 Task: Create New Employee with Employee Name: Colton Mitchell, Address Line1: 669 Homewood Street, Address Line2: Glen Burnie, Address Line3:  MD 21060, Cell Number: 929504-2162_x000D_

Action: Mouse moved to (185, 33)
Screenshot: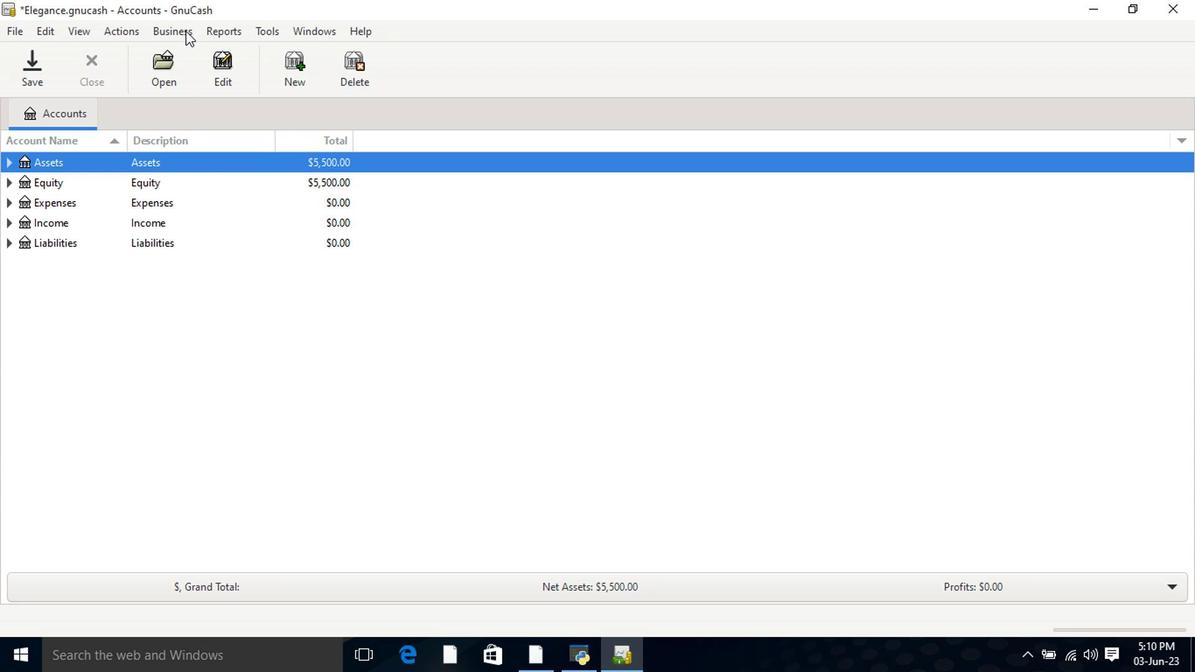 
Action: Mouse pressed left at (185, 33)
Screenshot: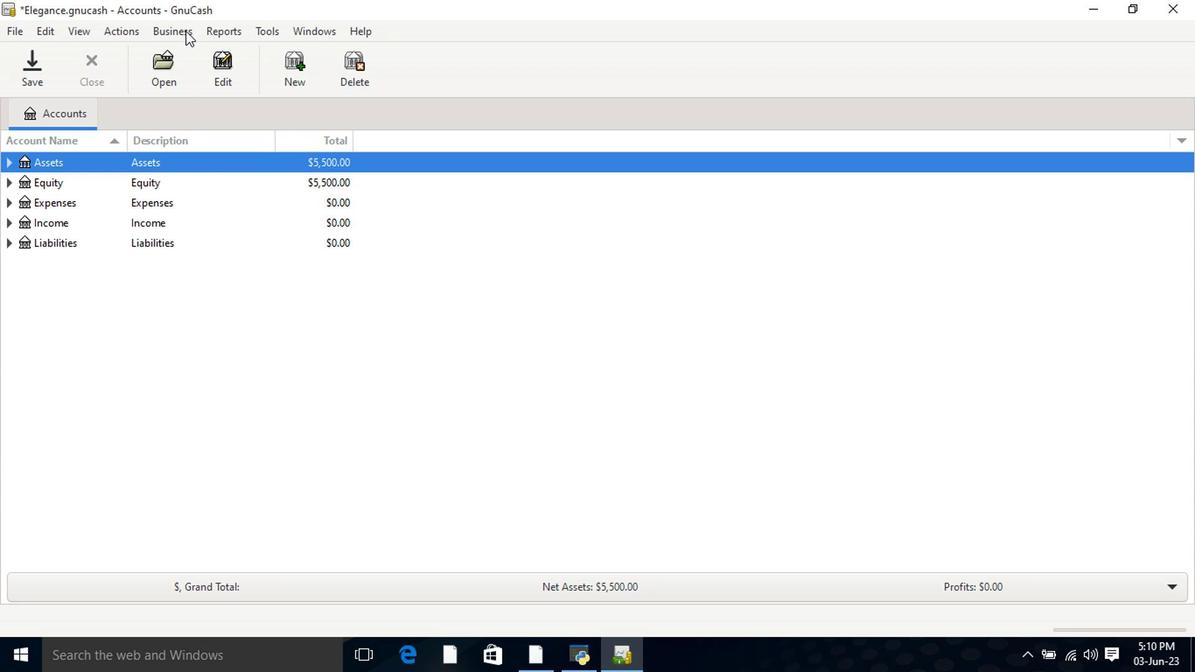 
Action: Mouse moved to (189, 103)
Screenshot: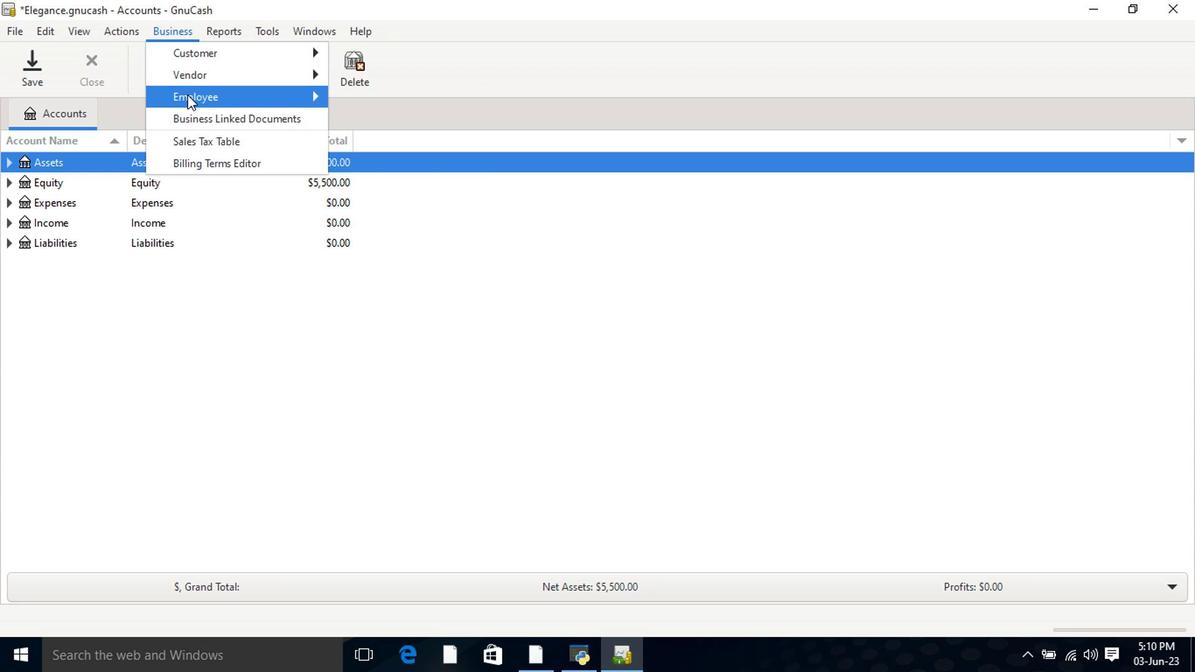 
Action: Mouse pressed left at (189, 103)
Screenshot: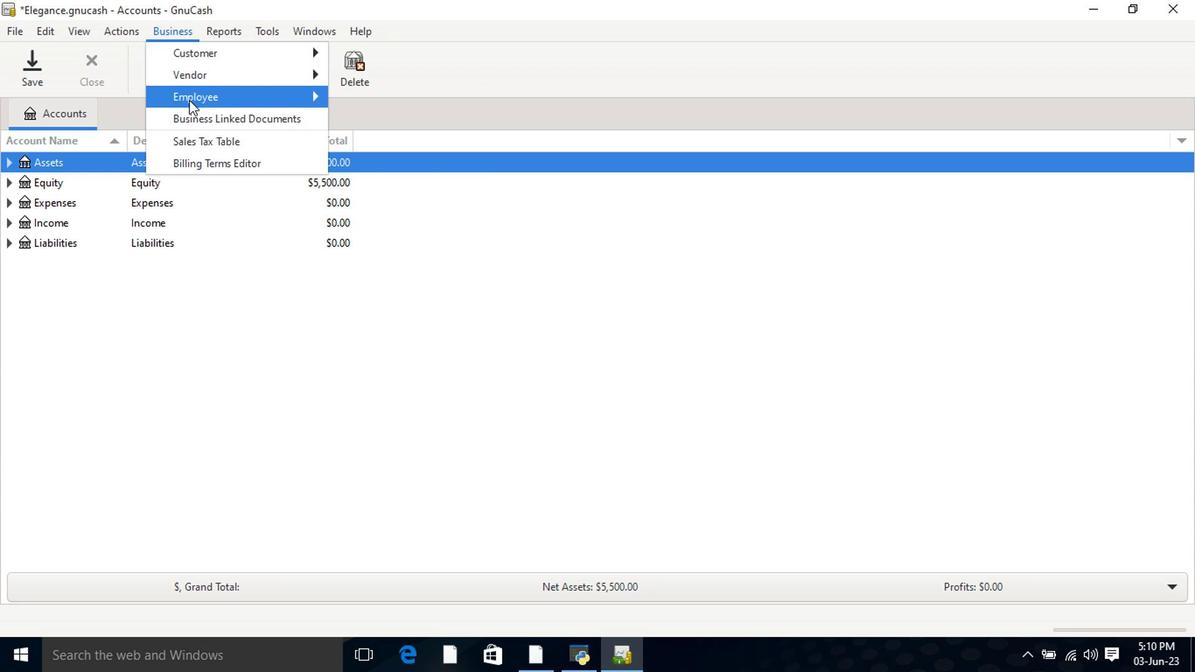 
Action: Mouse moved to (380, 128)
Screenshot: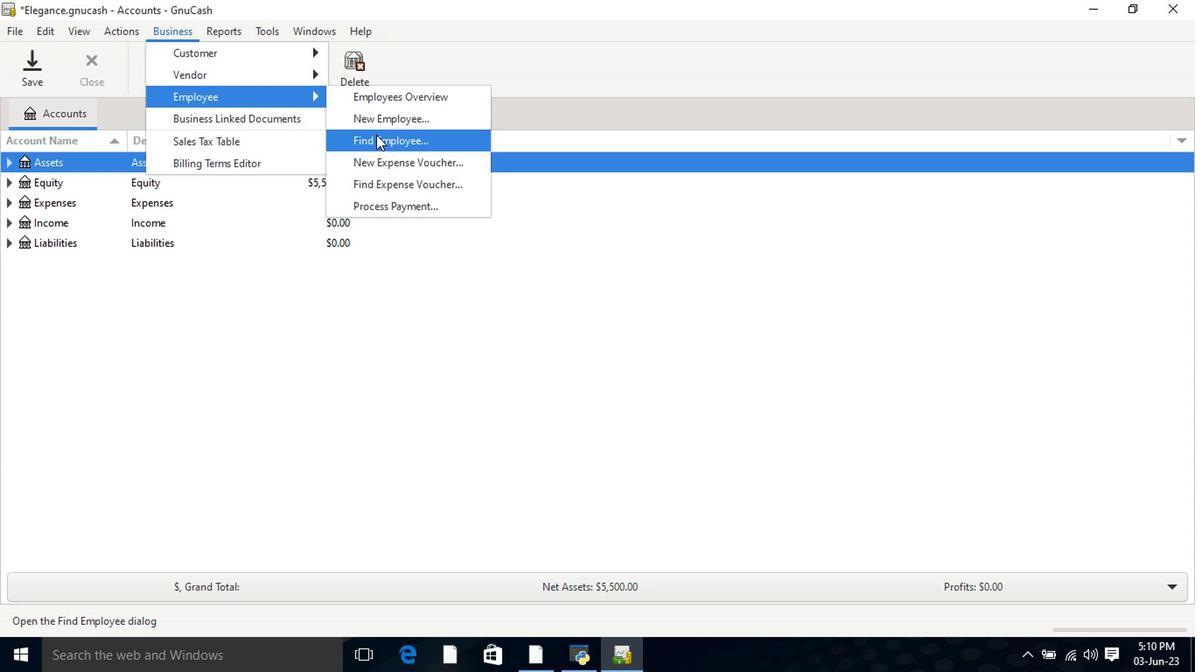 
Action: Mouse pressed left at (380, 128)
Screenshot: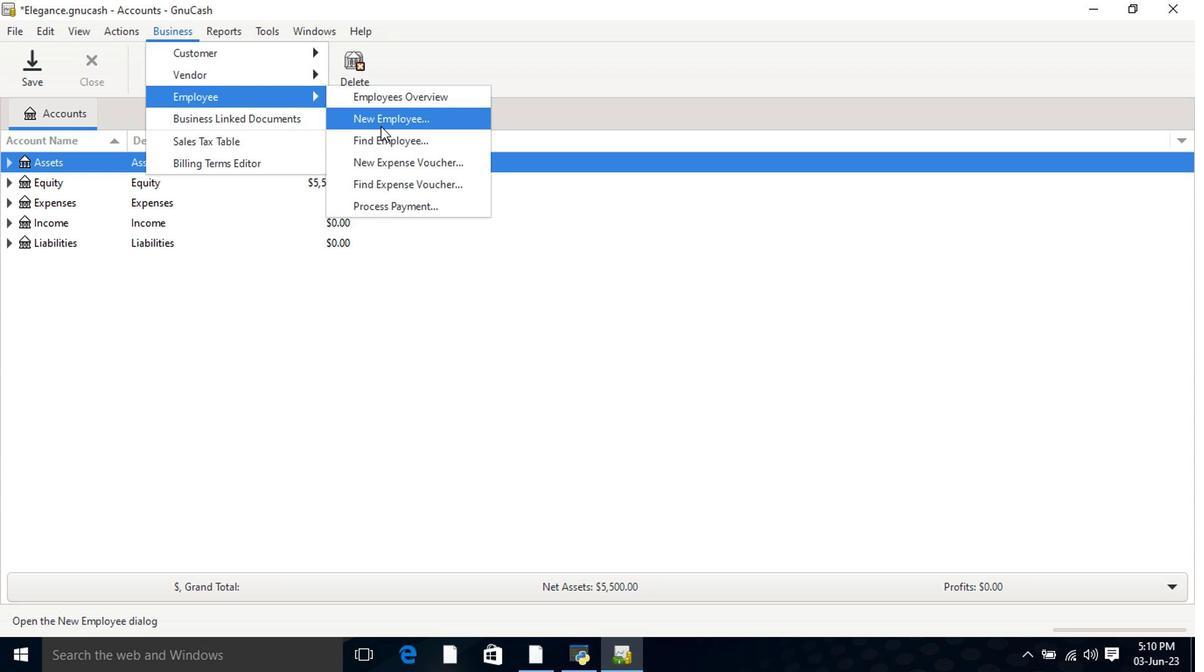 
Action: Mouse moved to (548, 272)
Screenshot: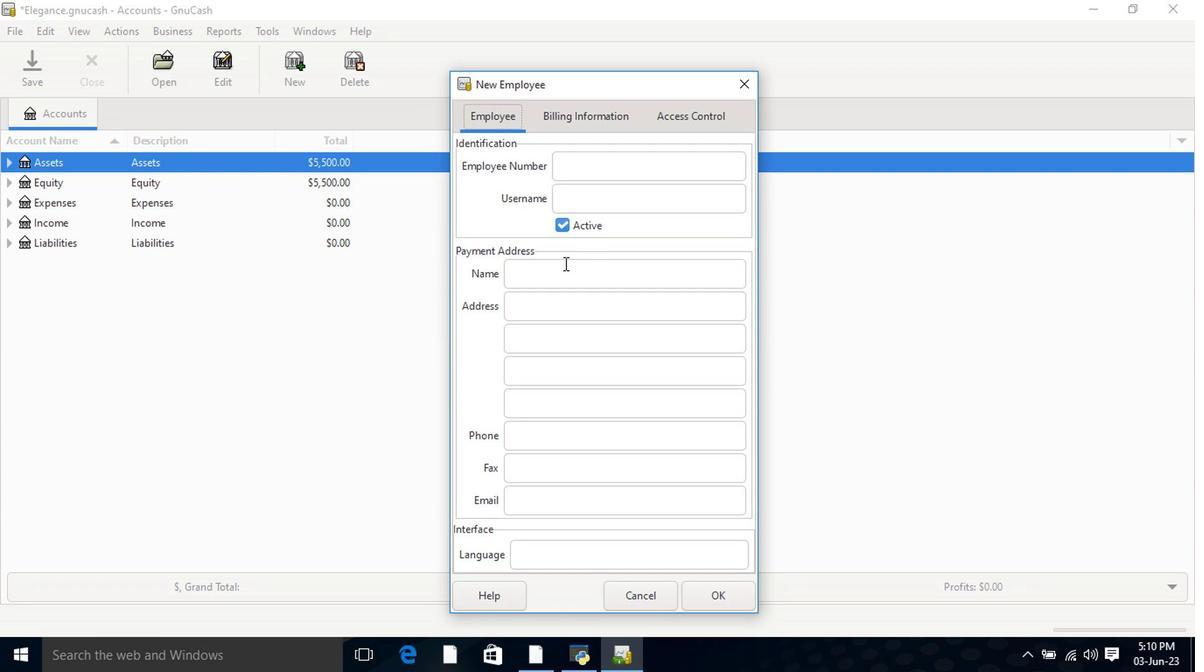 
Action: Mouse pressed left at (548, 272)
Screenshot: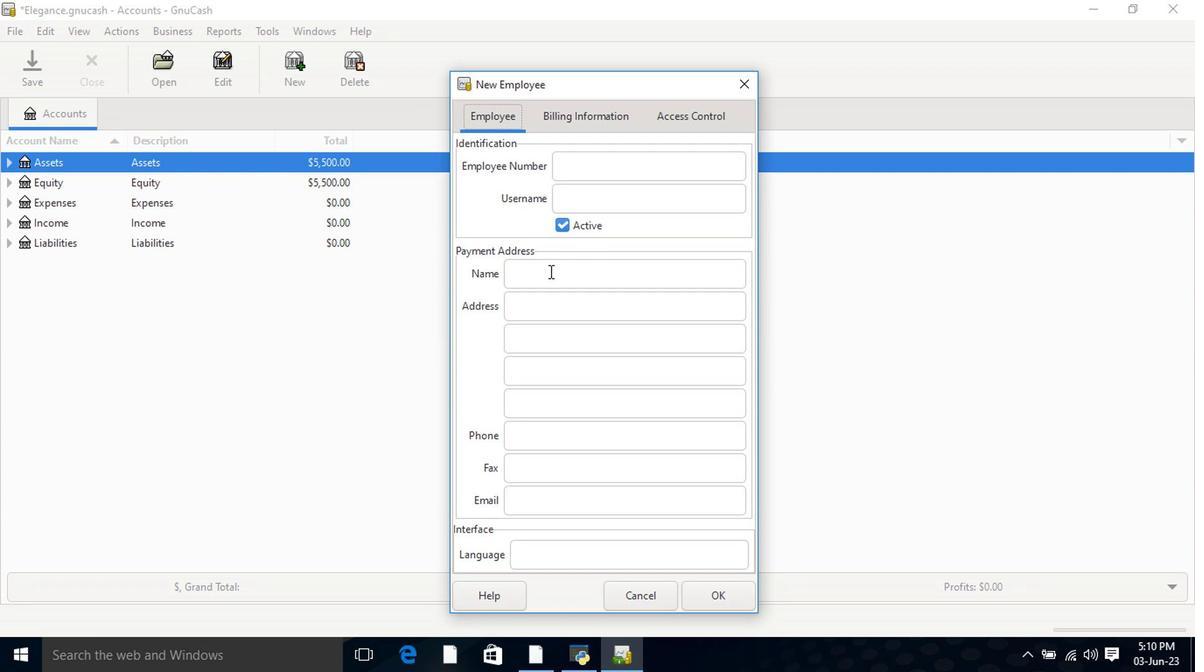 
Action: Key pressed <Key.shift><Key.shift><Key.shift><Key.shift><Key.shift>Colton<Key.space><Key.shift>Mitchell<Key.tab>669<Key.space><Key.shift>Homewood<Key.space><Key.shift>Street<Key.tab><Key.shift>Glen<Key.space><Key.shift>Burnie<Key.tab><Key.shift>MD<Key.space>21060<Key.tab><Key.tab>929504-2162<Key.tab>
Screenshot: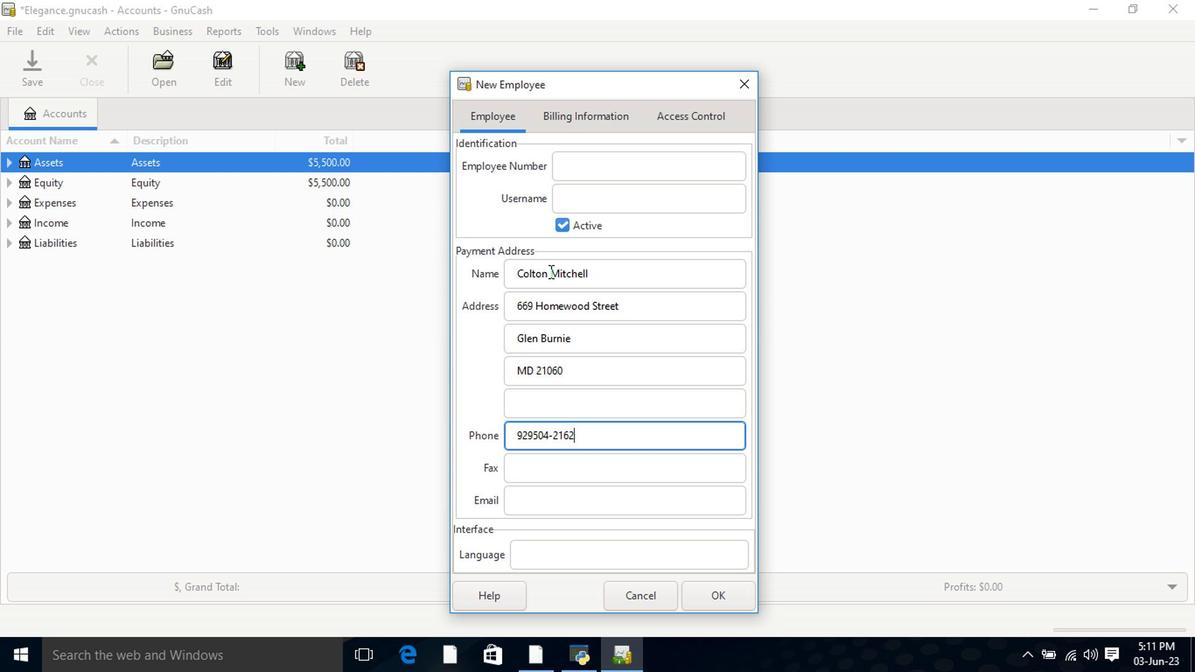 
Action: Mouse moved to (585, 122)
Screenshot: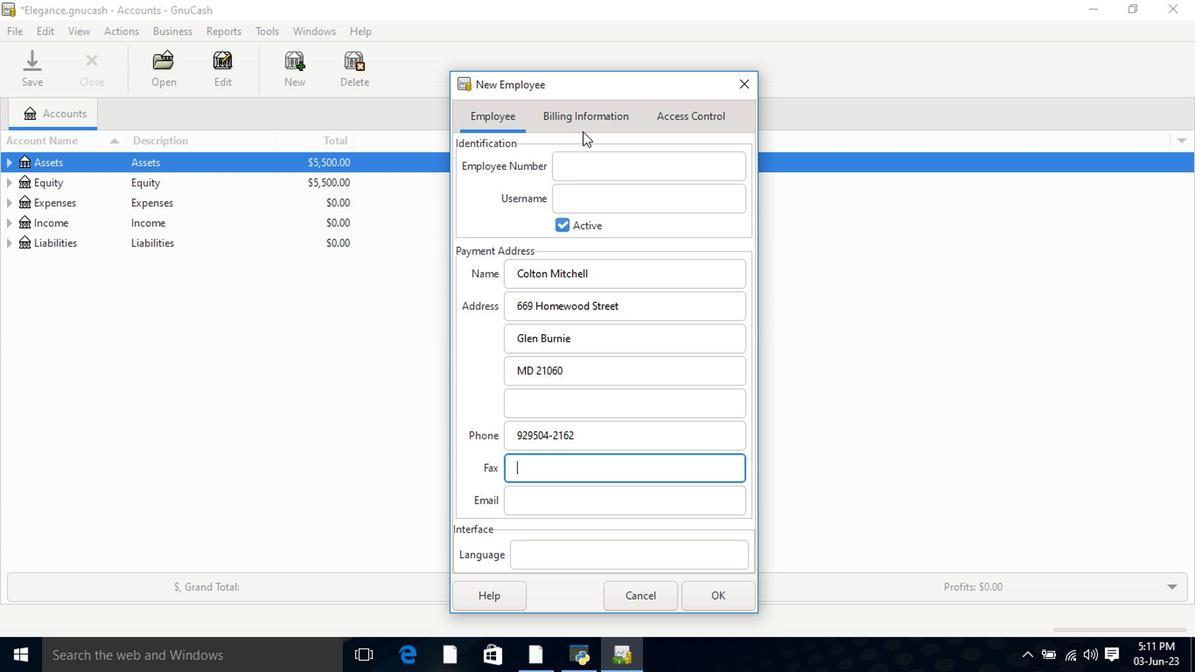 
Action: Mouse pressed left at (585, 122)
Screenshot: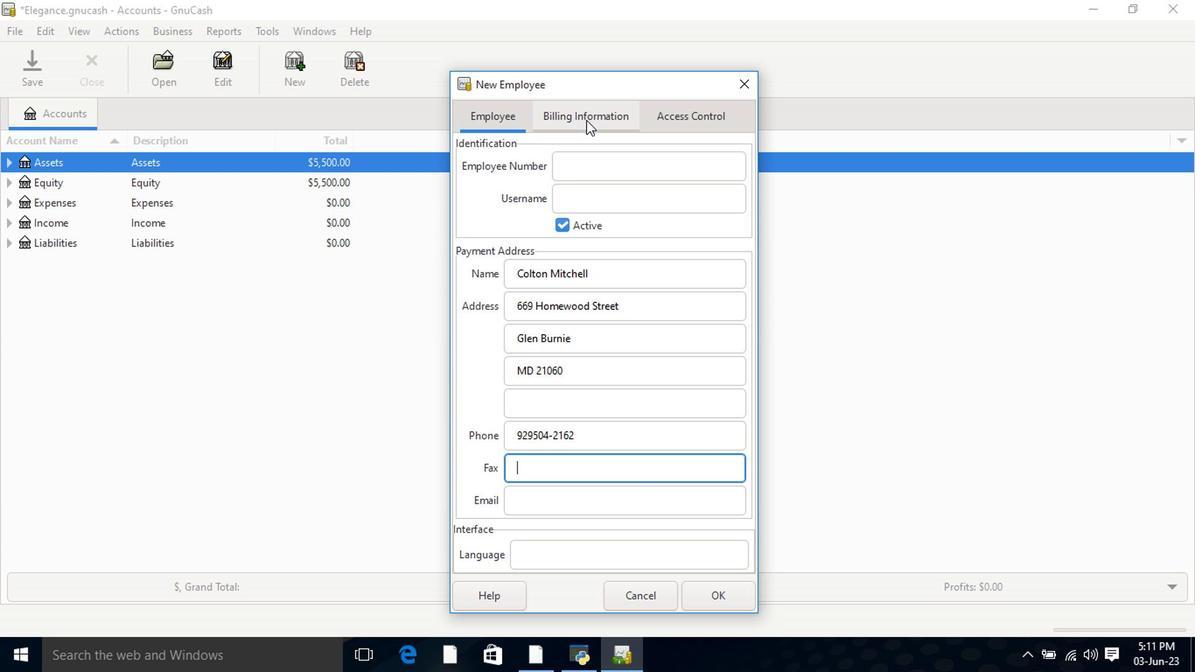 
Action: Mouse moved to (663, 122)
Screenshot: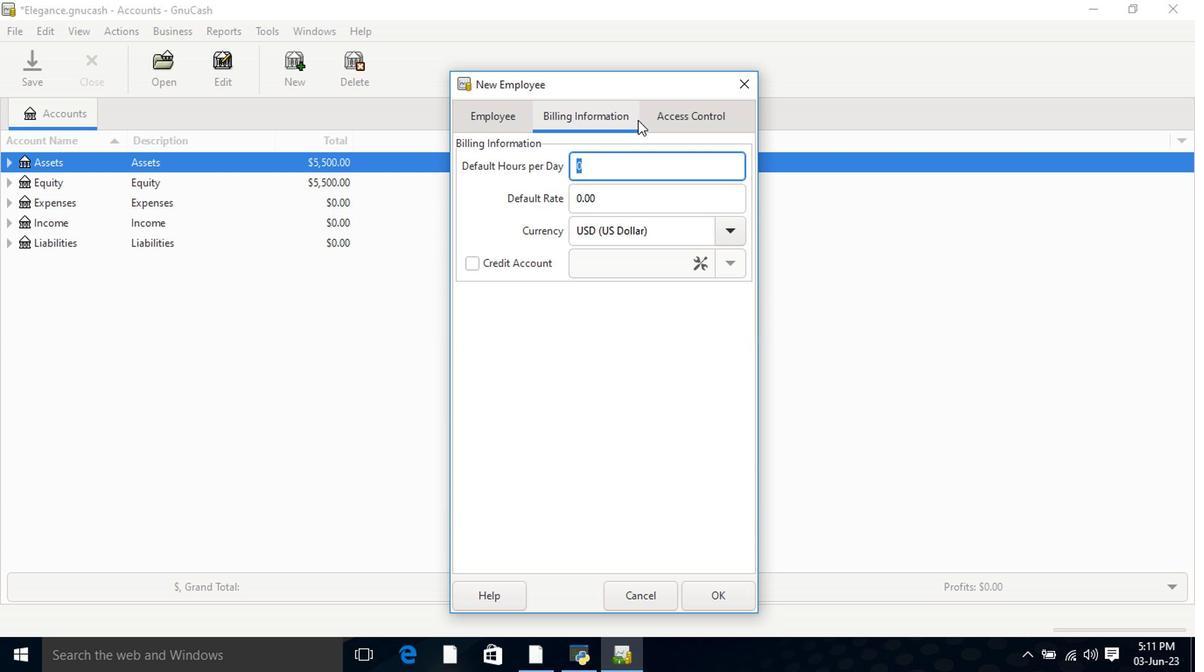 
Action: Mouse pressed left at (663, 122)
Screenshot: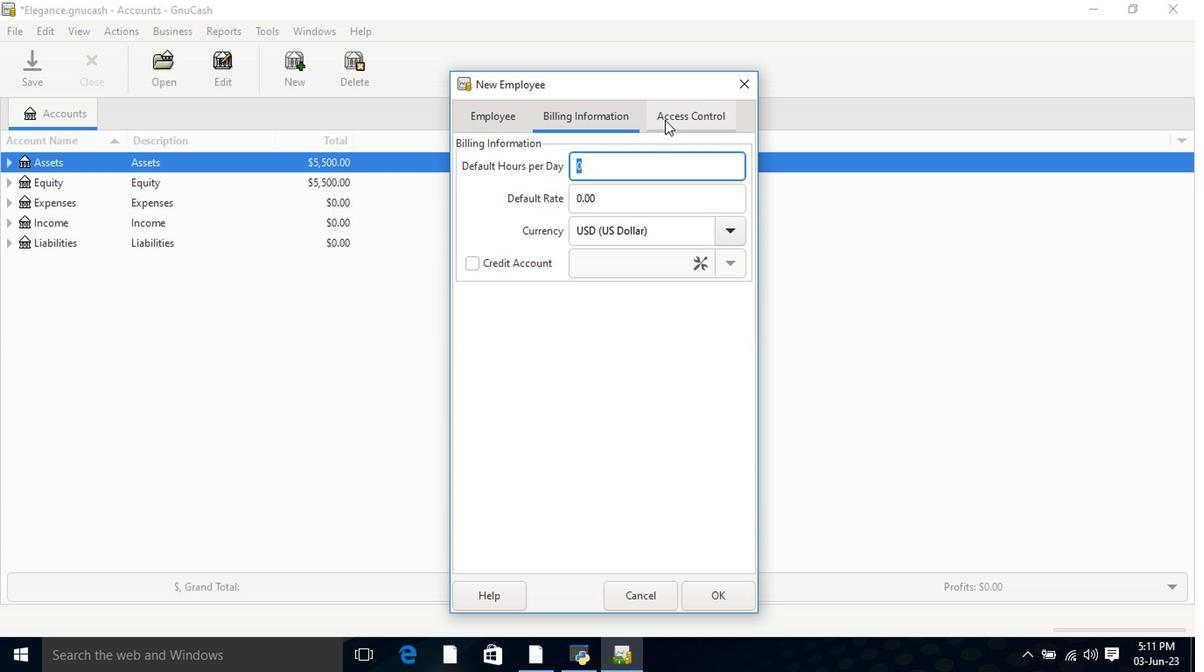 
Action: Mouse moved to (722, 600)
Screenshot: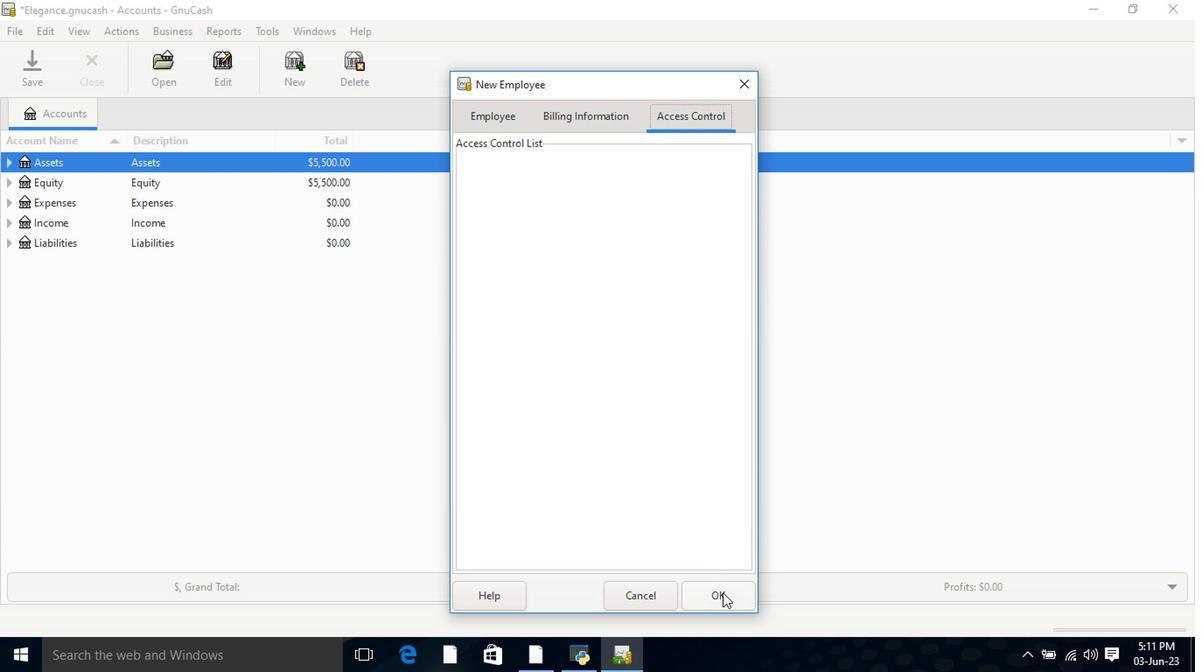 
Action: Mouse pressed left at (722, 600)
Screenshot: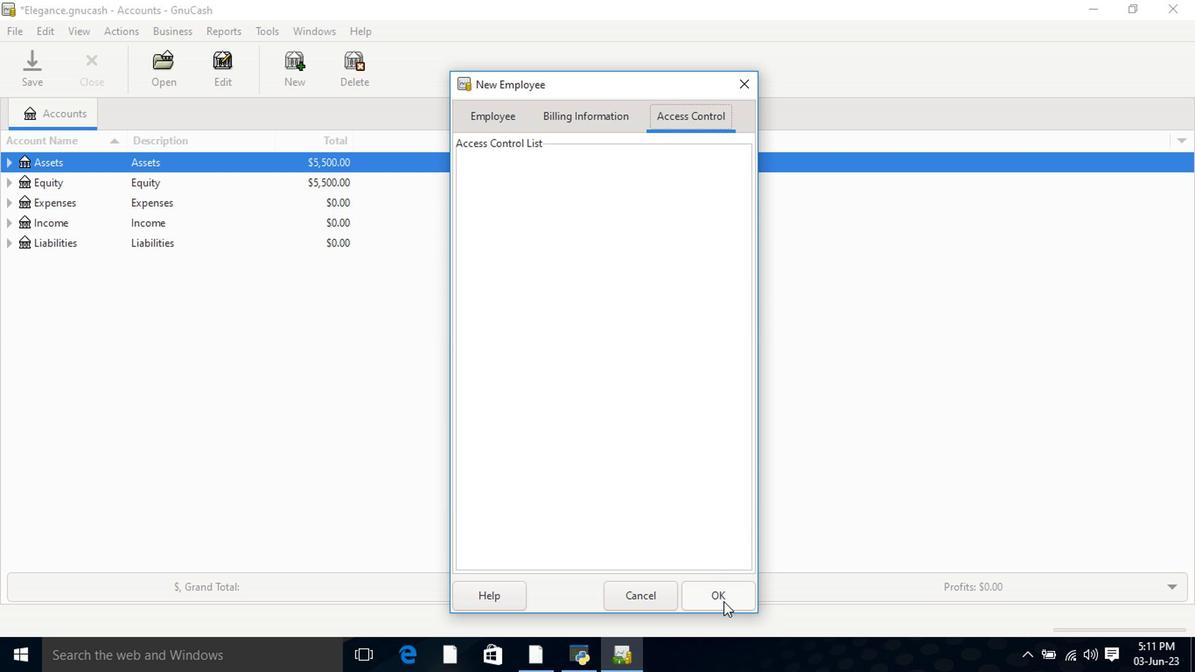 
Action: Mouse moved to (709, 526)
Screenshot: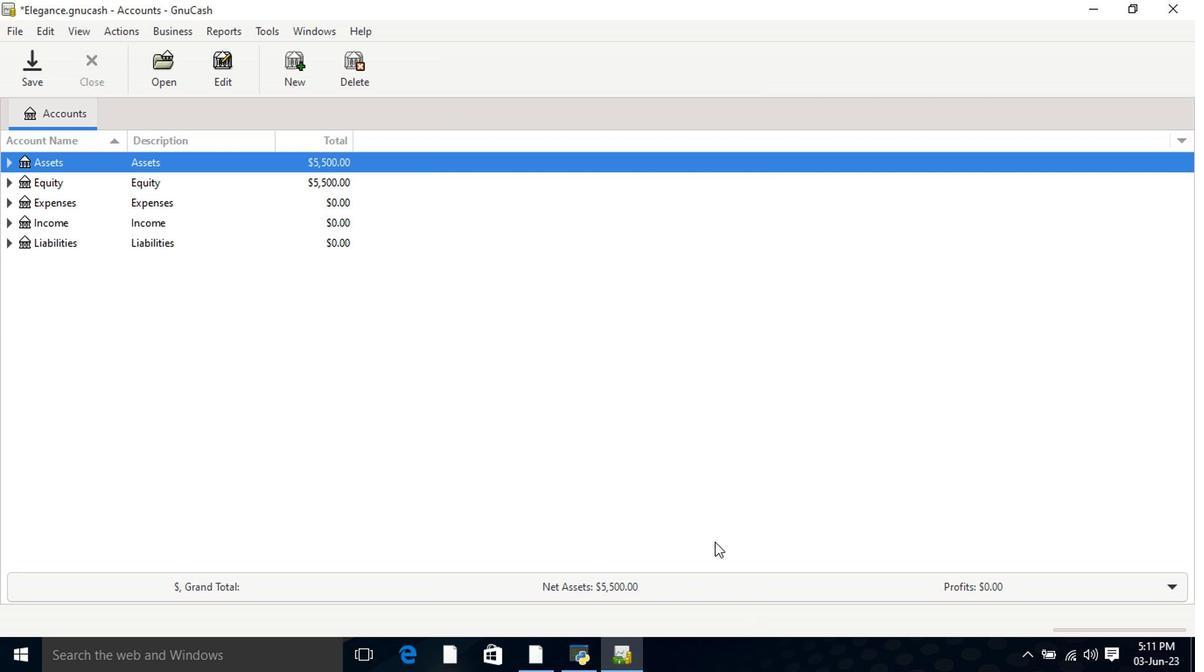 
